 Task: Use Dorry Squeak Effect in this video Movie B.mp4
Action: Mouse moved to (374, 147)
Screenshot: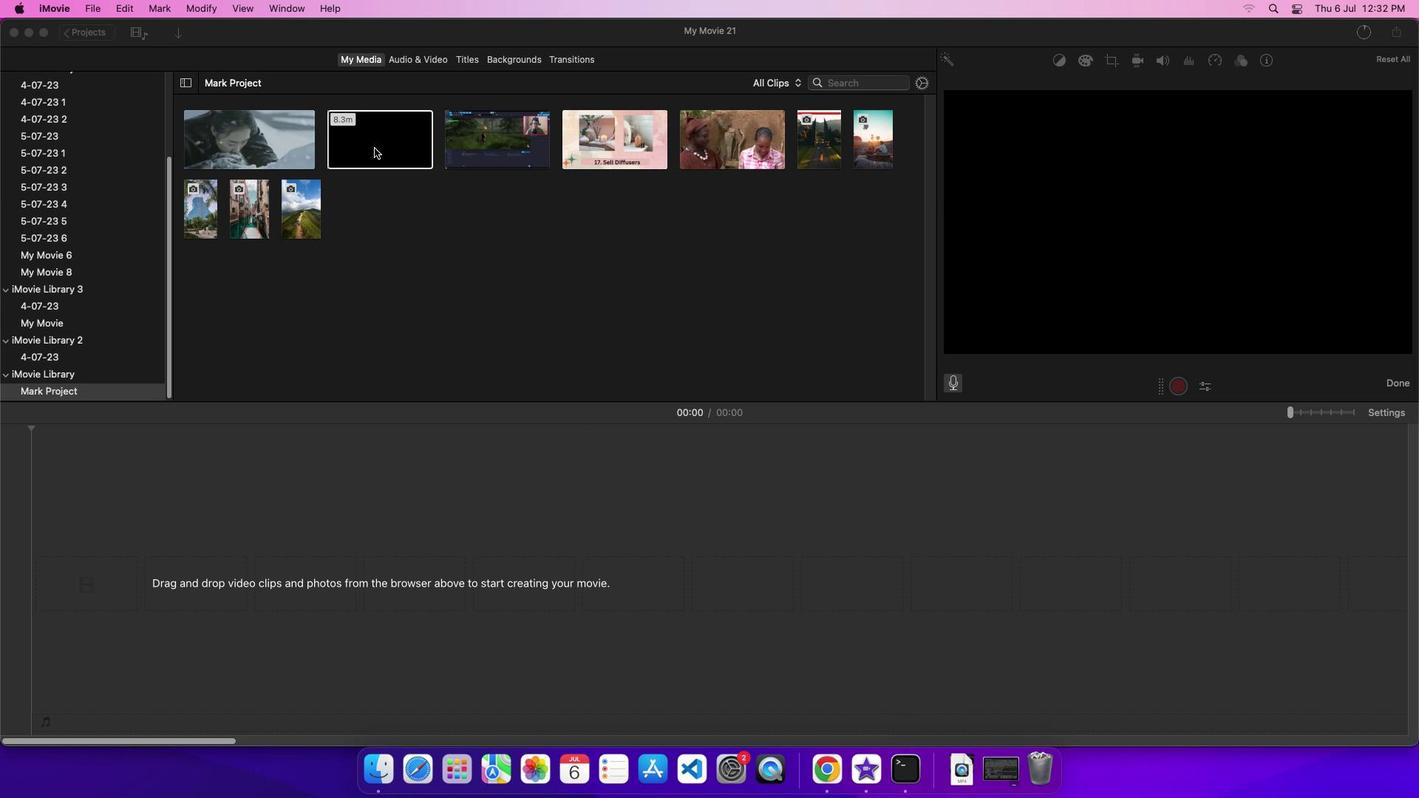 
Action: Mouse pressed left at (374, 147)
Screenshot: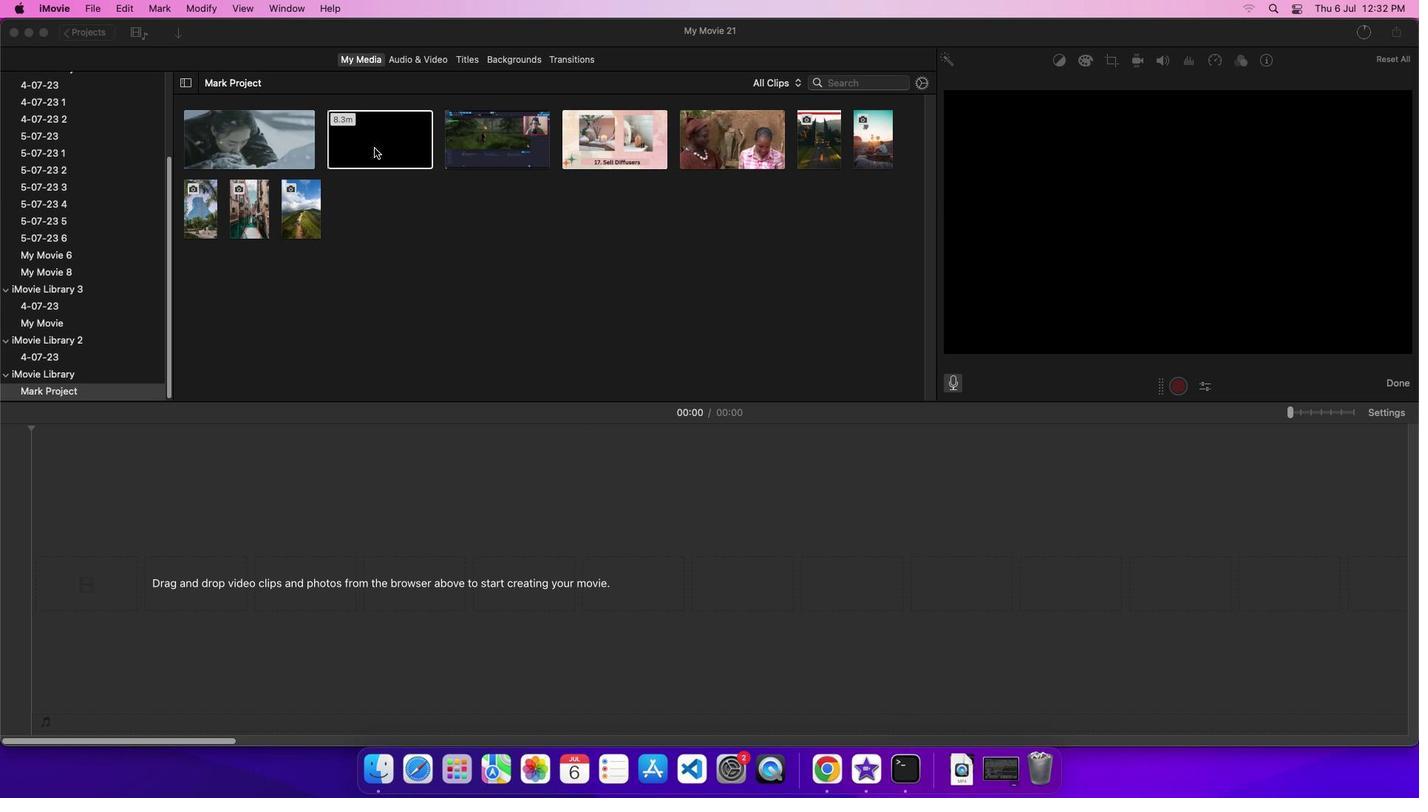 
Action: Mouse moved to (396, 144)
Screenshot: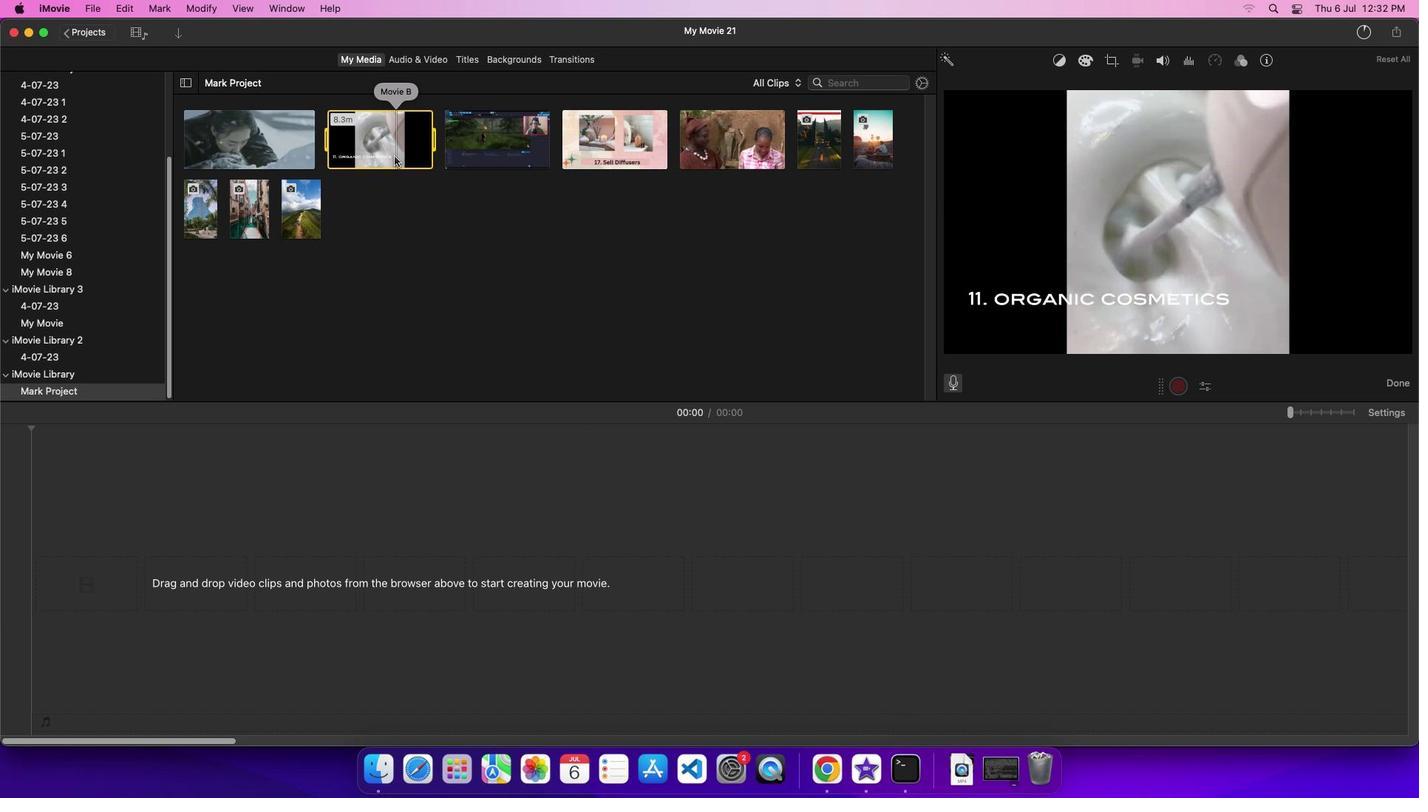 
Action: Mouse pressed left at (396, 144)
Screenshot: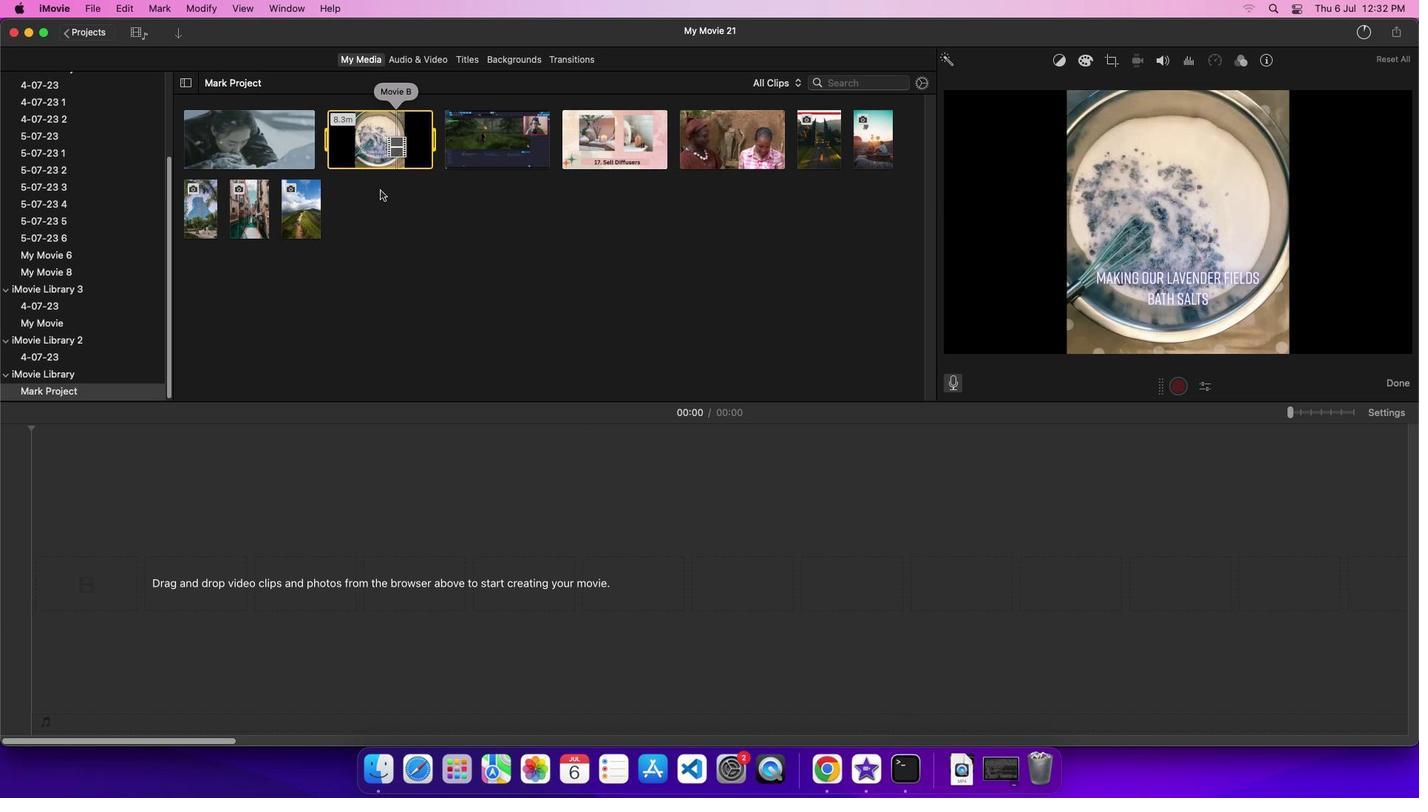 
Action: Mouse moved to (419, 58)
Screenshot: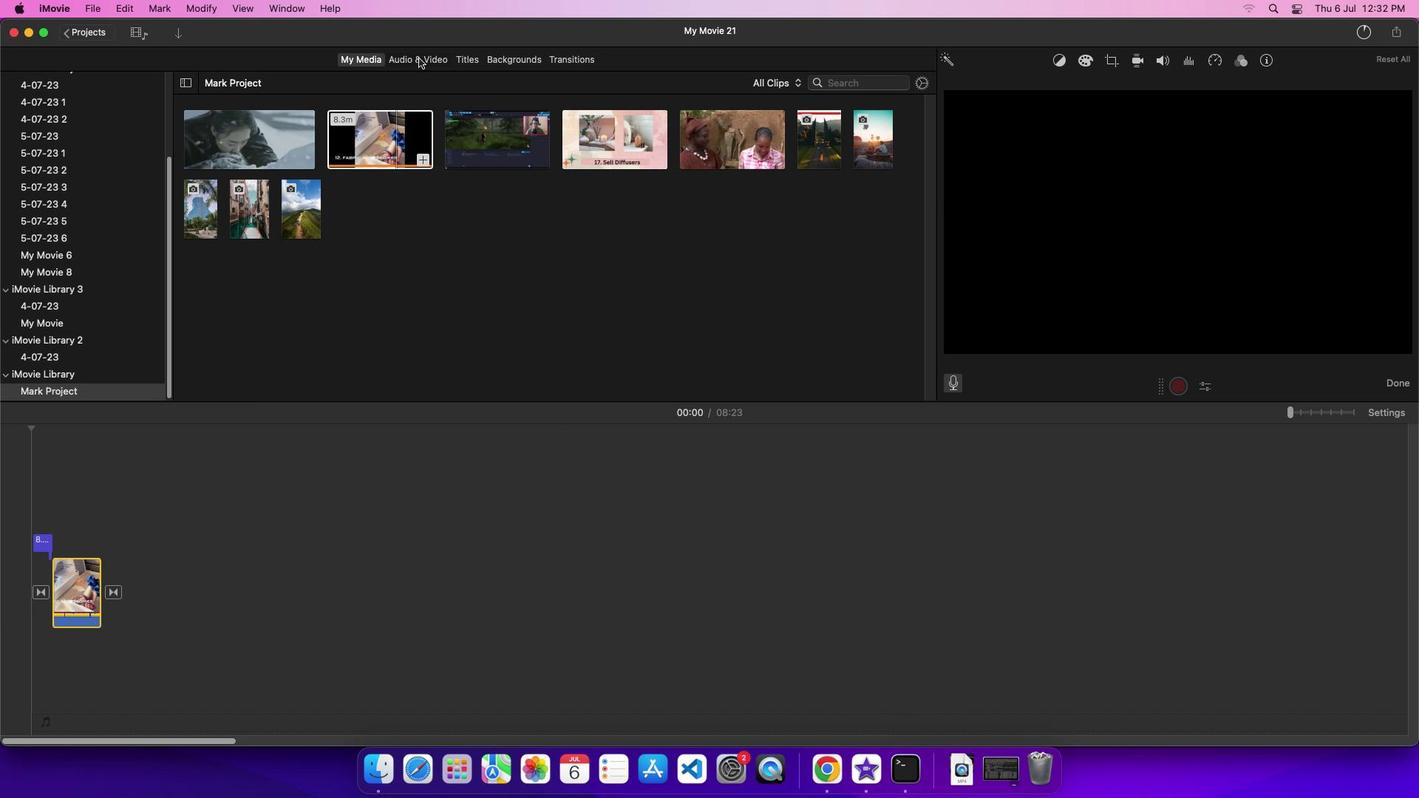 
Action: Mouse pressed left at (419, 58)
Screenshot: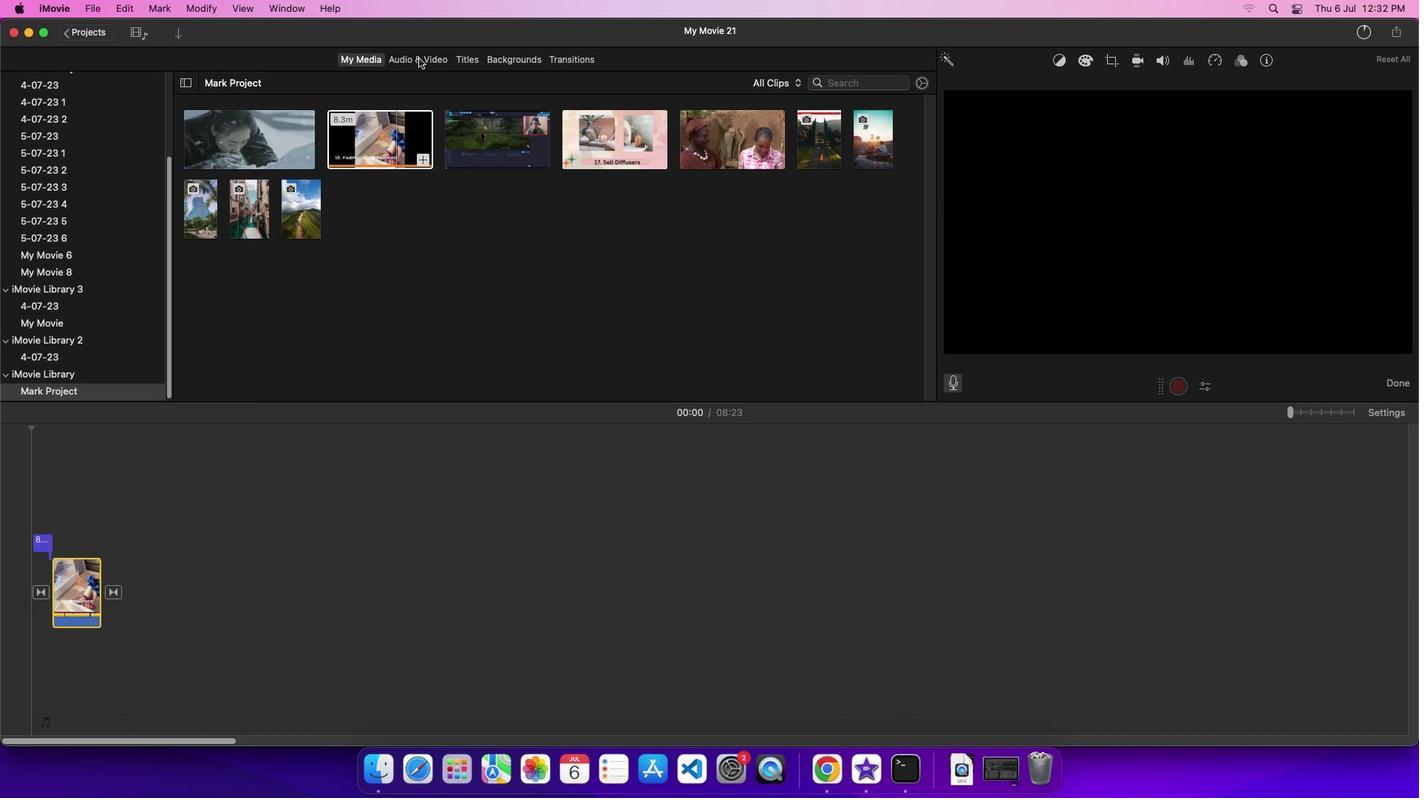 
Action: Mouse moved to (101, 141)
Screenshot: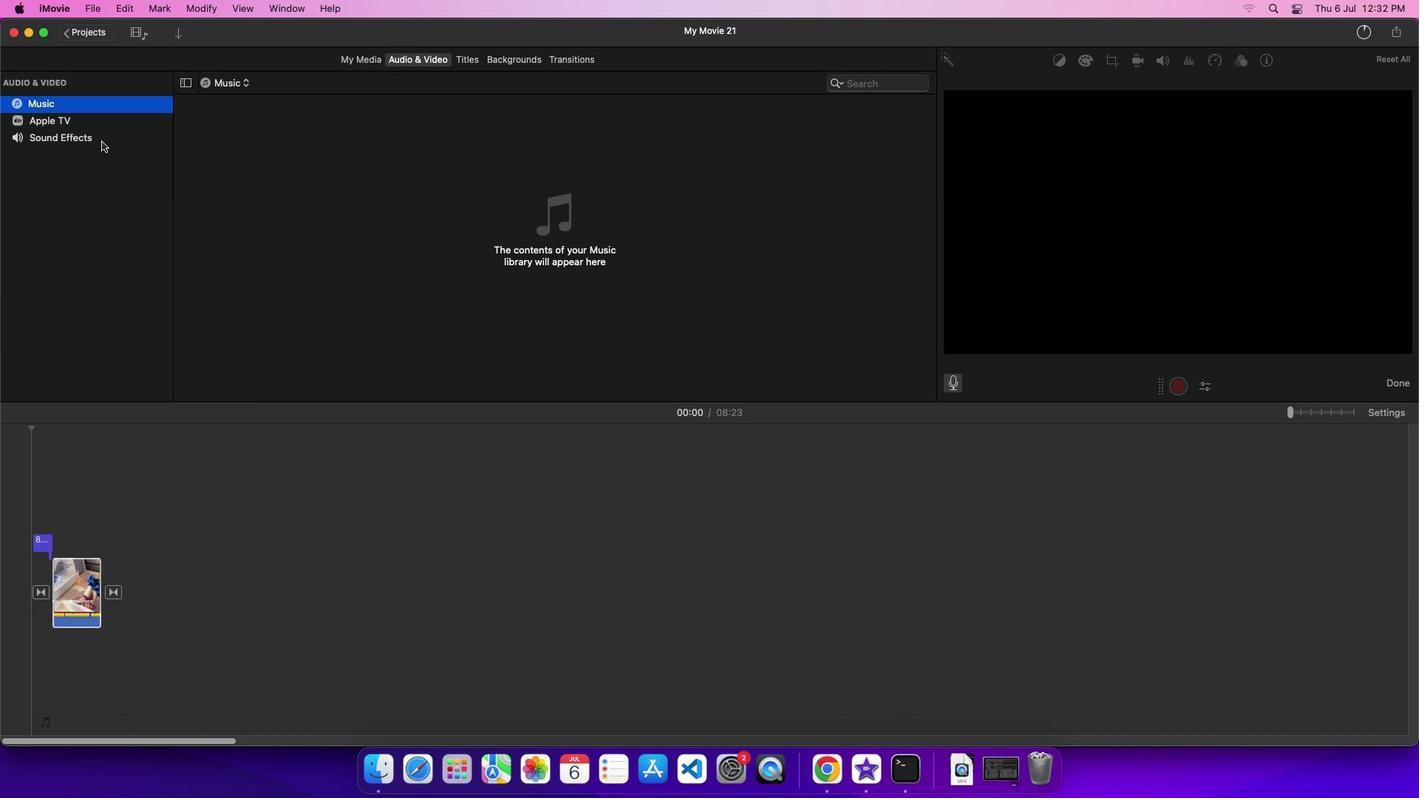 
Action: Mouse pressed left at (101, 141)
Screenshot: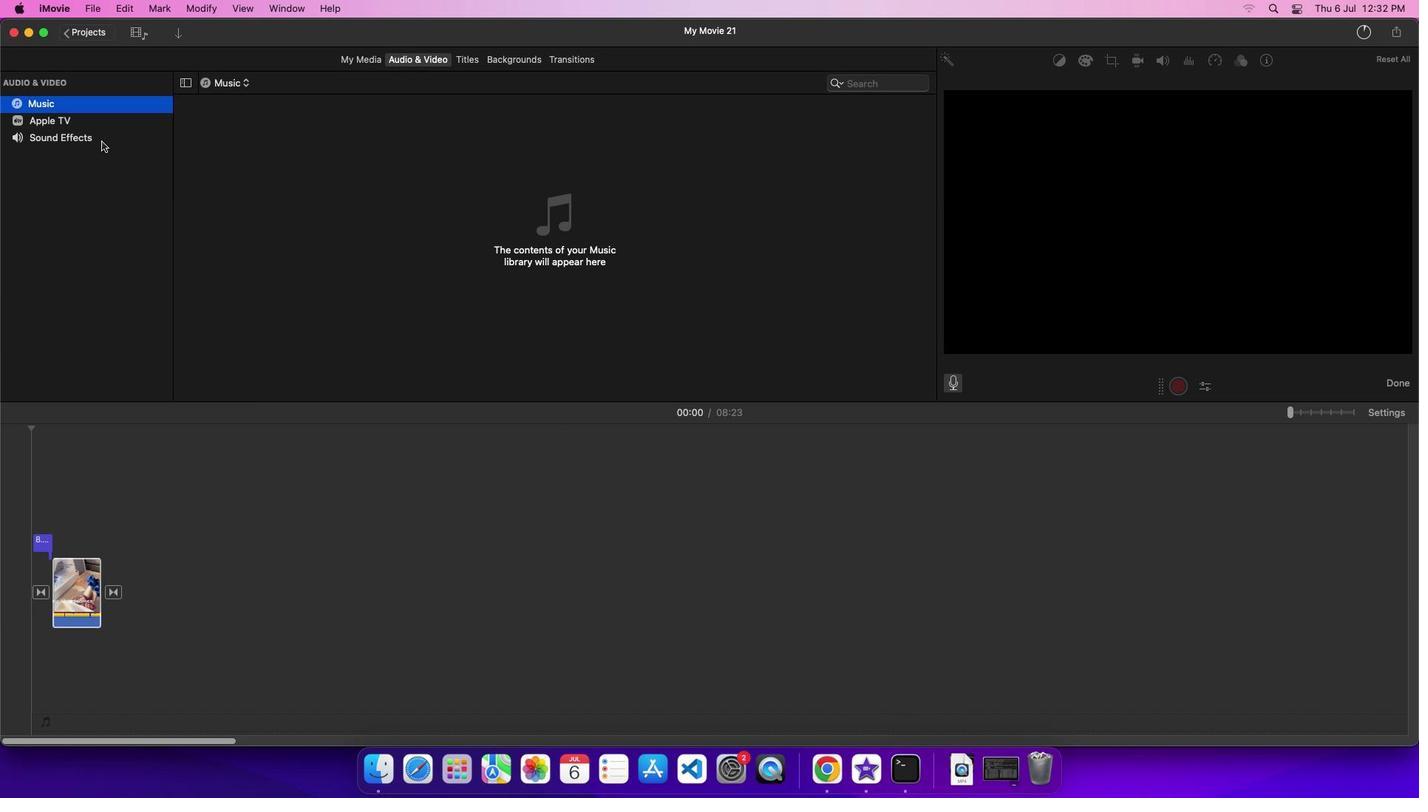 
Action: Mouse moved to (320, 312)
Screenshot: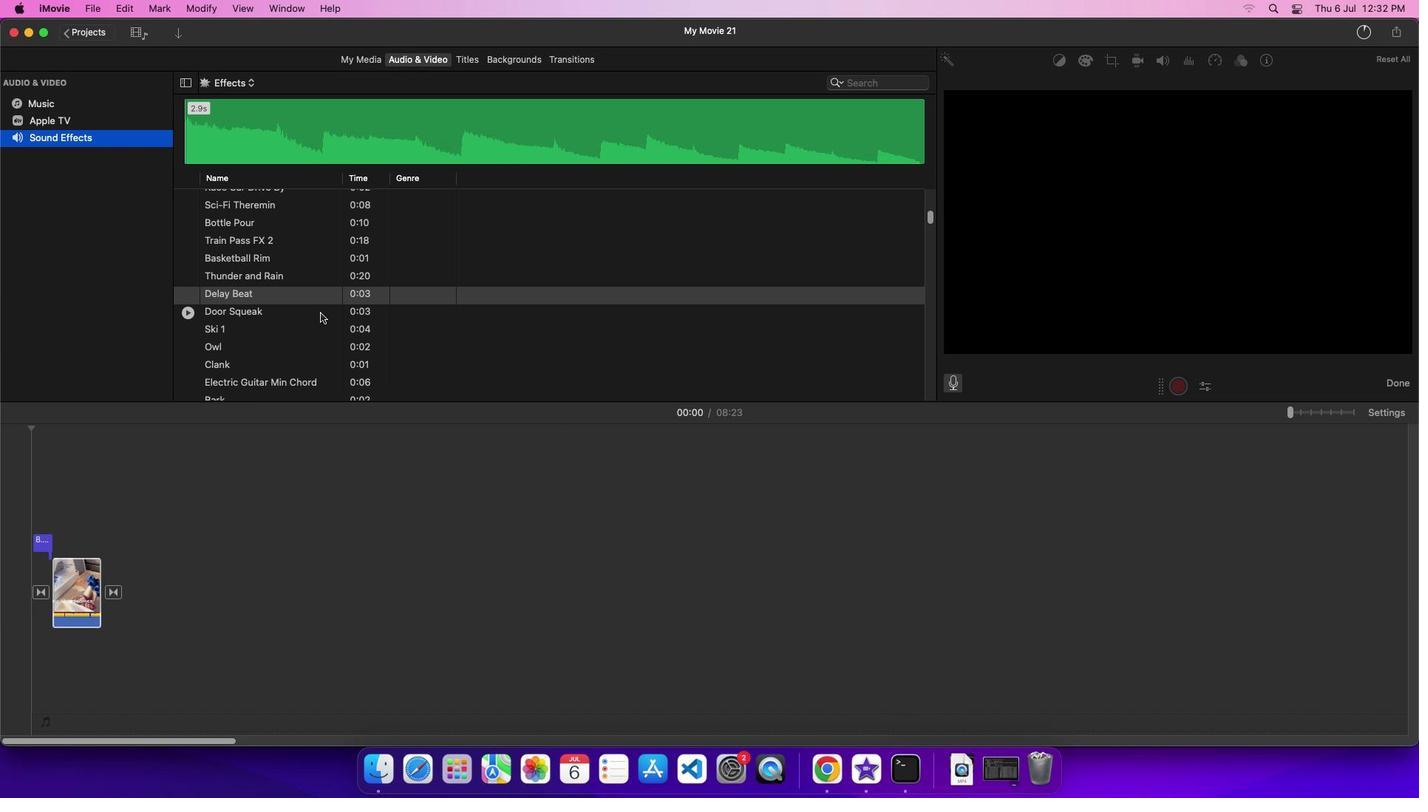 
Action: Mouse pressed left at (320, 312)
Screenshot: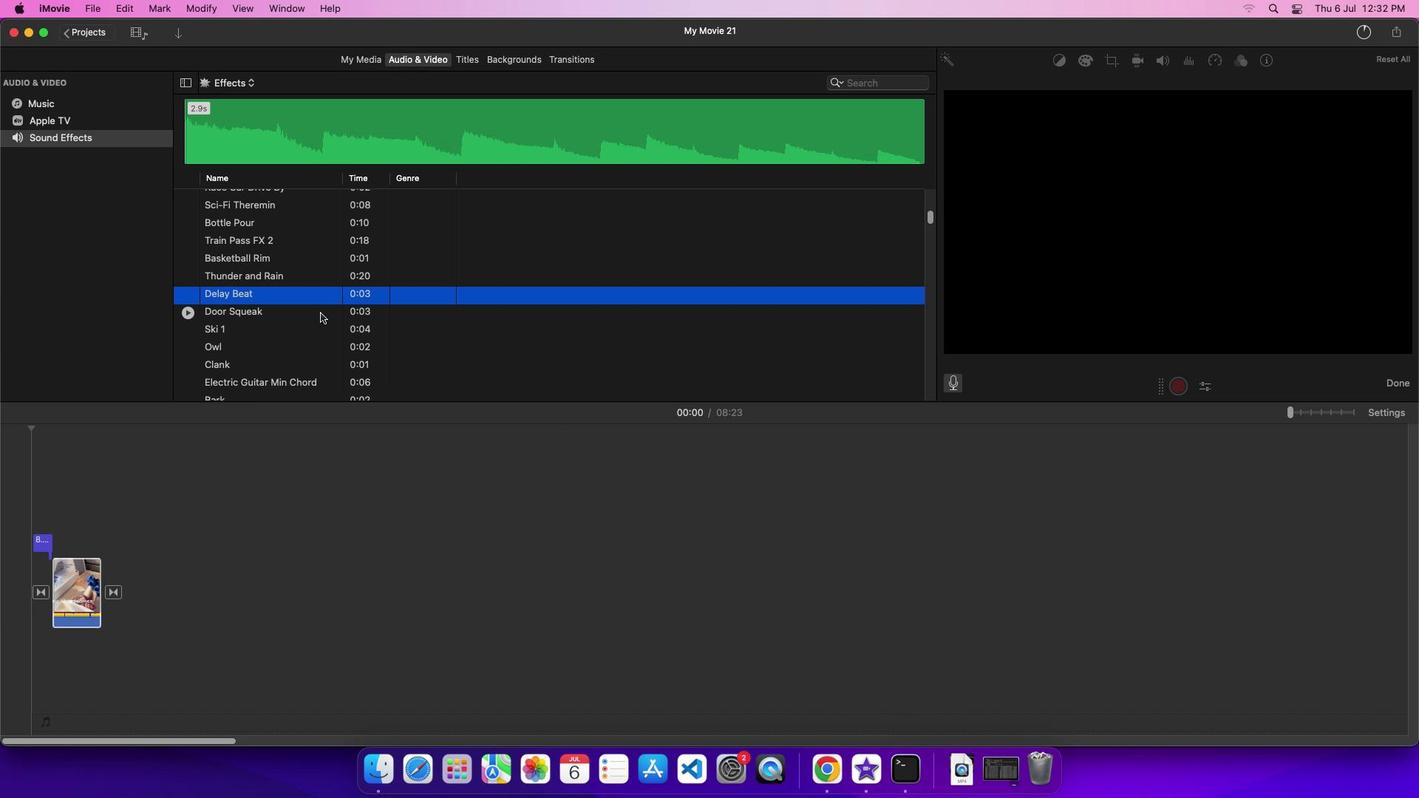 
Action: Mouse moved to (334, 312)
Screenshot: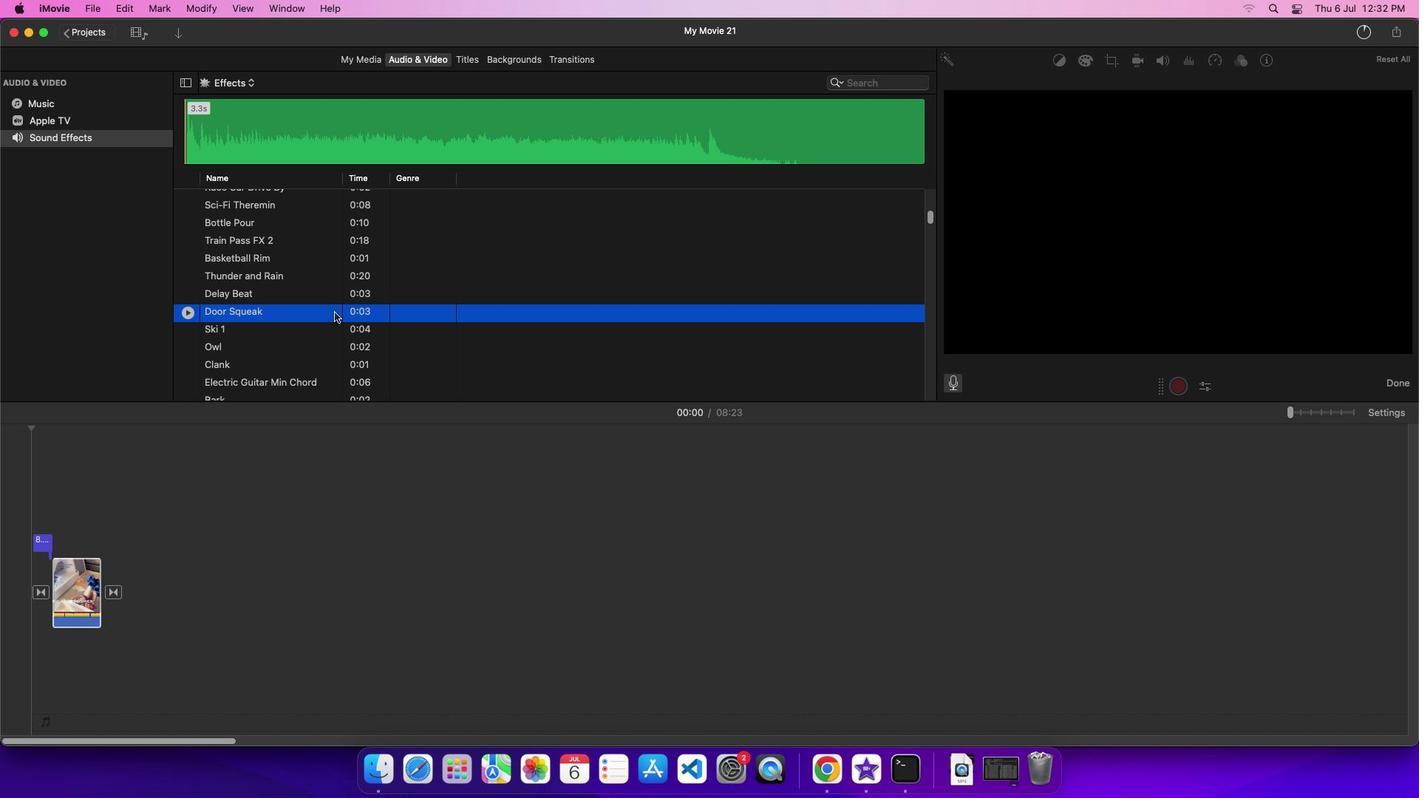
Action: Mouse pressed left at (334, 312)
Screenshot: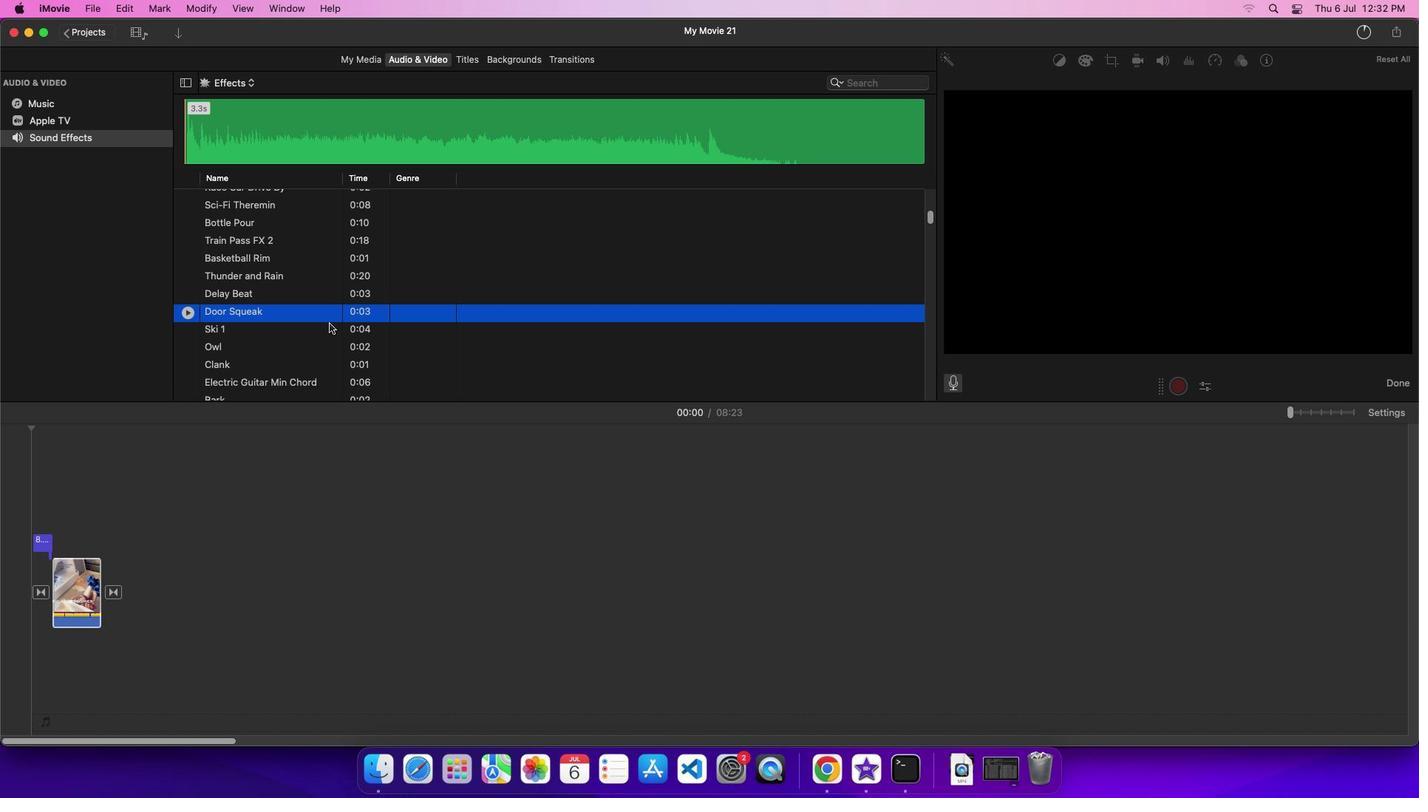 
Action: Mouse moved to (144, 688)
Screenshot: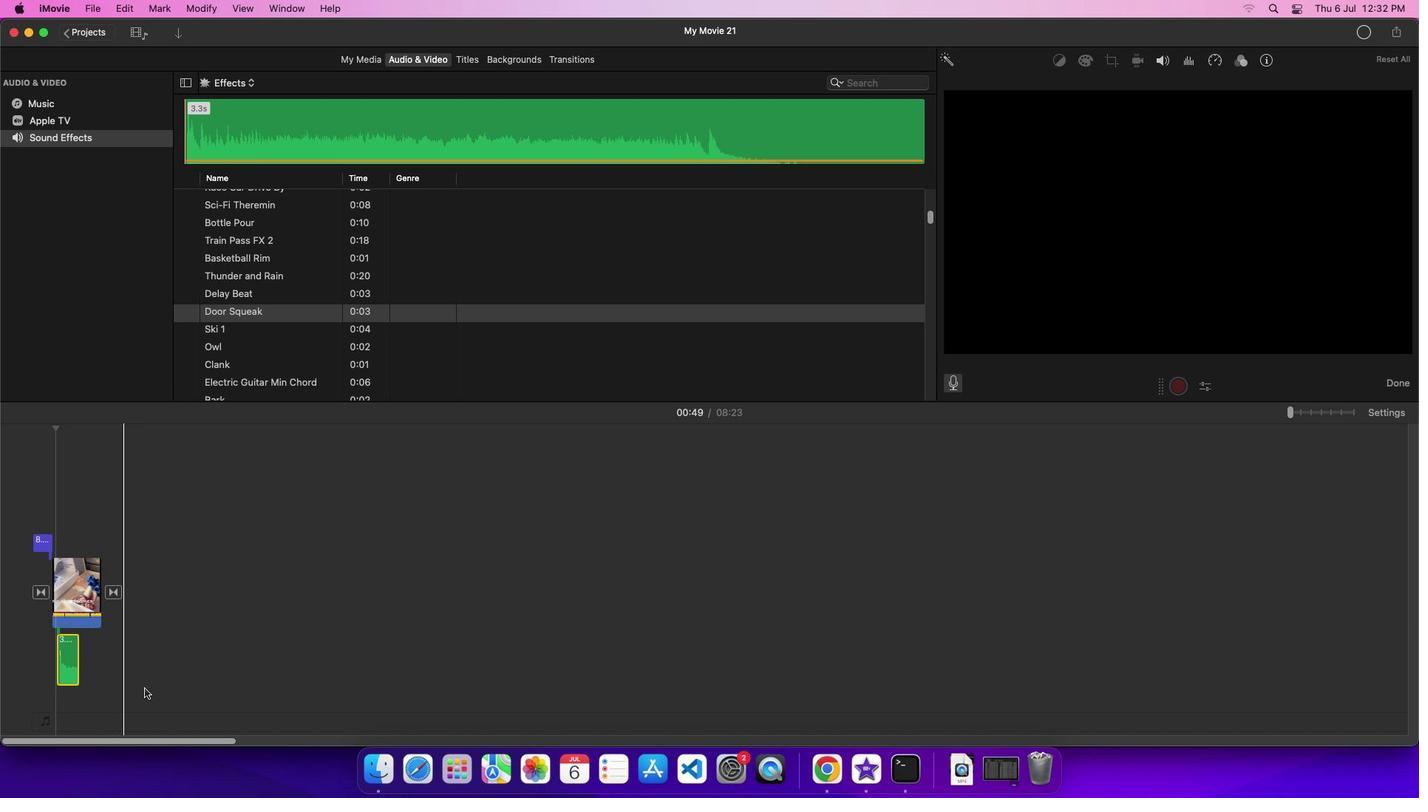 
